 Task: In the Page Aeroplane.pptxapply the theme in the first slide 'wisp 'with the variant color 'median'apply the theme in the second slide facetwith the variants background style 'style 12'insert the slide show from beginning
Action: Mouse pressed left at (32, 85)
Screenshot: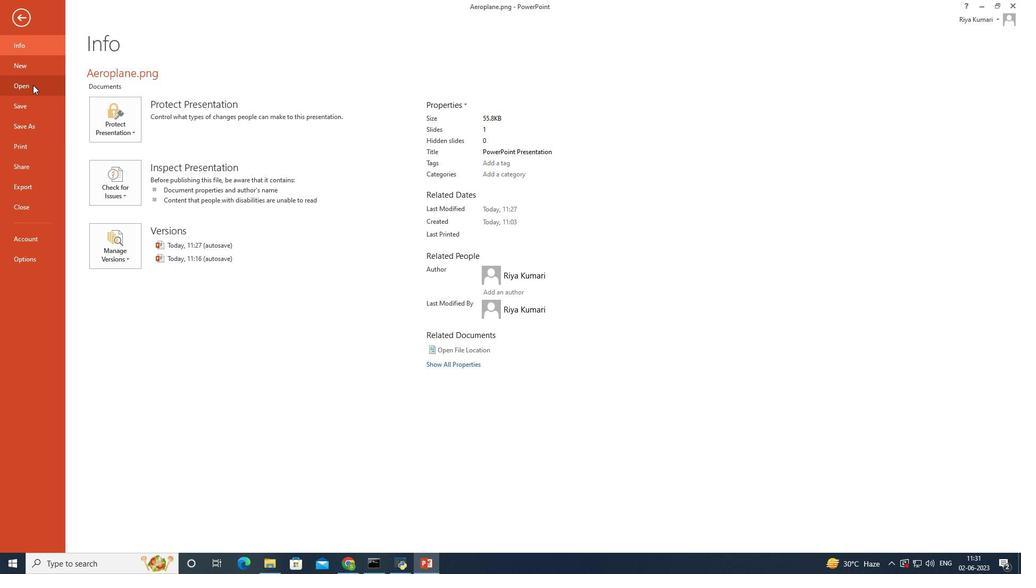 
Action: Mouse moved to (277, 108)
Screenshot: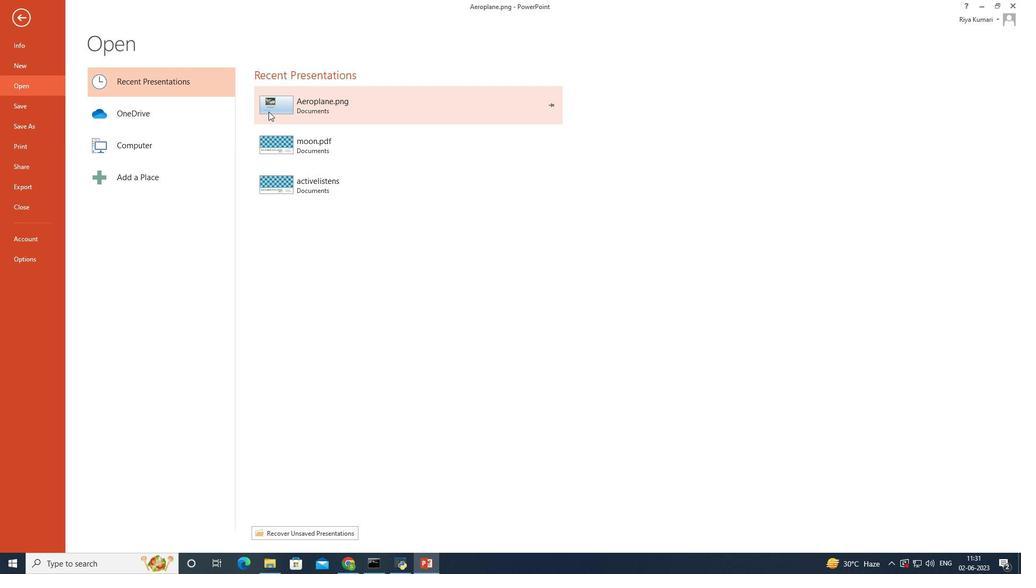 
Action: Mouse pressed left at (277, 108)
Screenshot: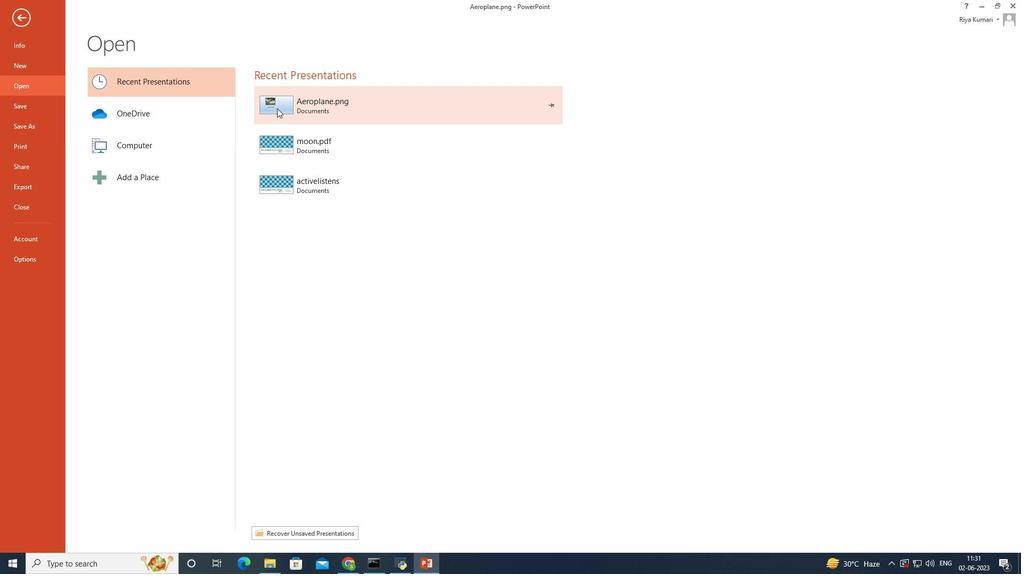 
Action: Mouse moved to (123, 18)
Screenshot: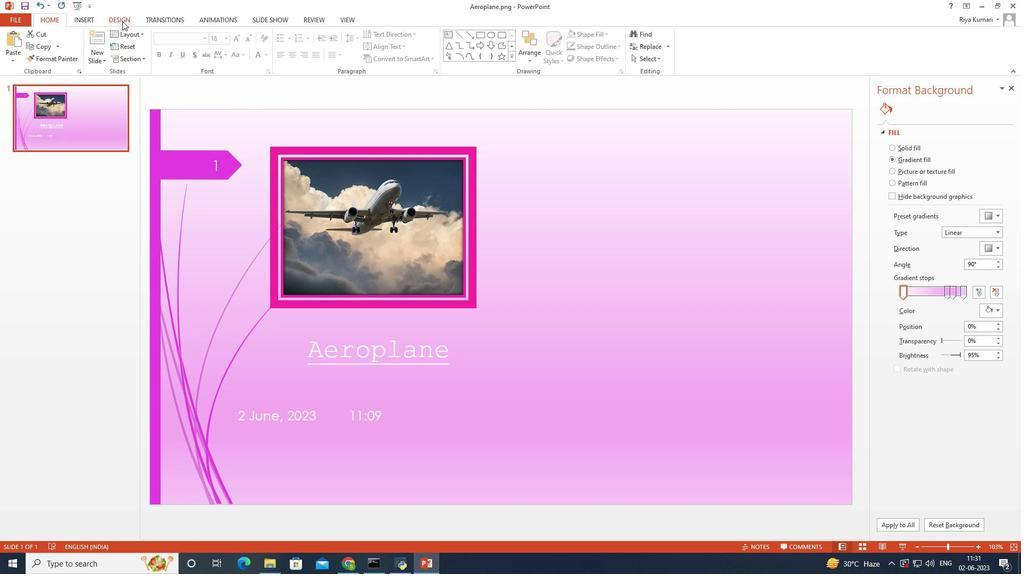 
Action: Mouse pressed left at (123, 18)
Screenshot: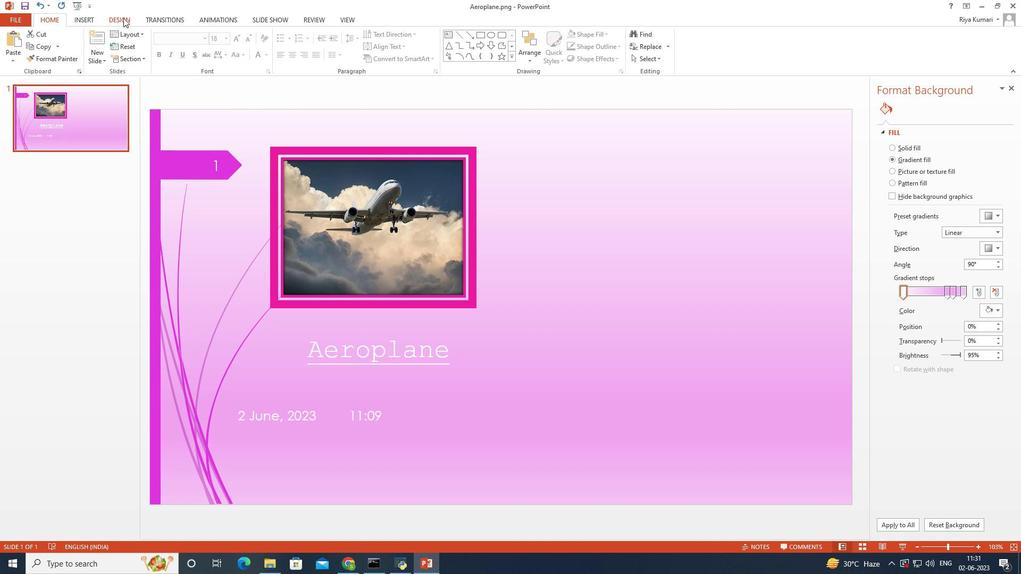 
Action: Mouse moved to (466, 47)
Screenshot: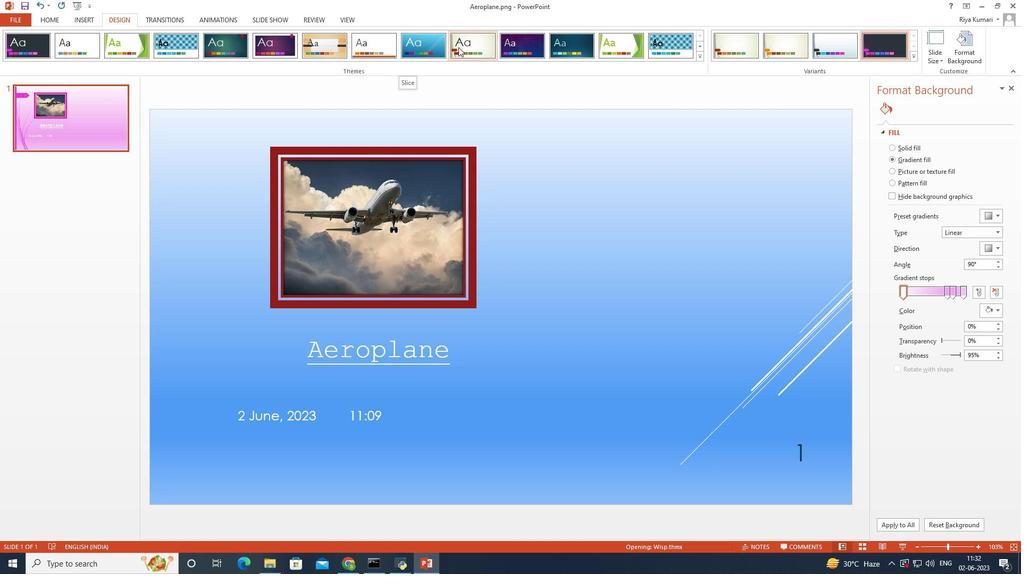 
Action: Mouse pressed left at (466, 47)
Screenshot: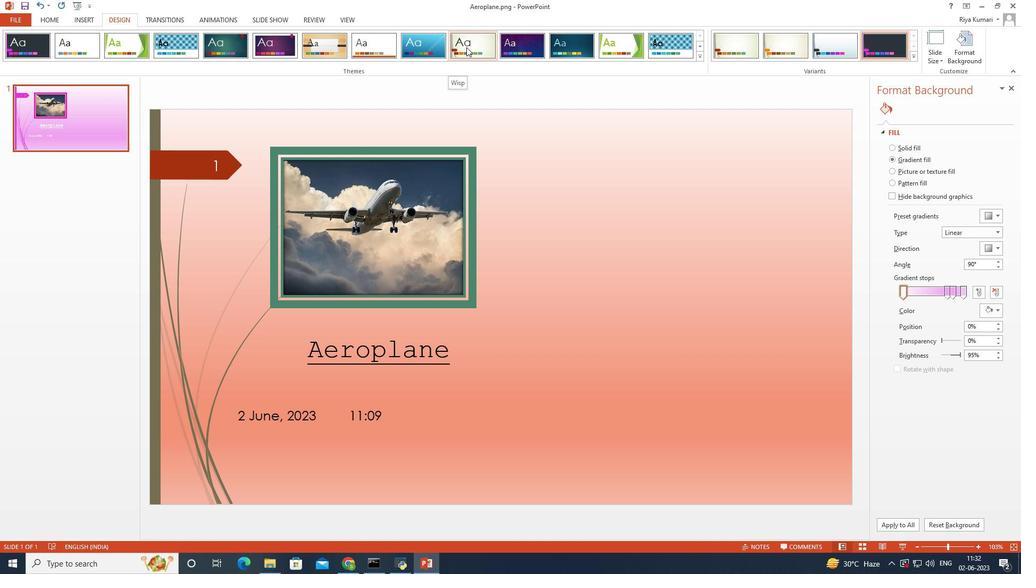 
Action: Mouse moved to (45, 21)
Screenshot: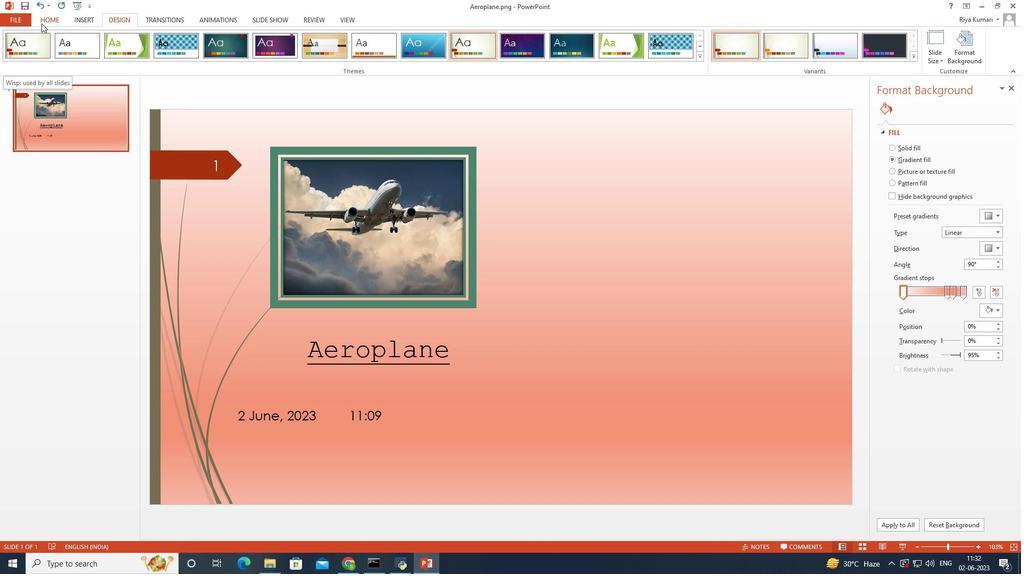 
Action: Mouse pressed left at (45, 21)
Screenshot: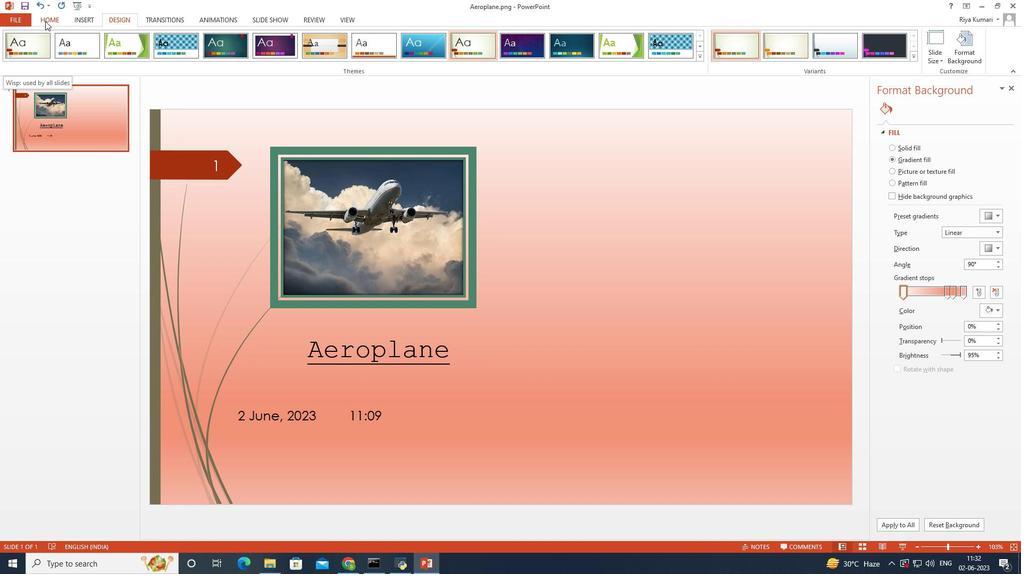 
Action: Mouse moved to (102, 52)
Screenshot: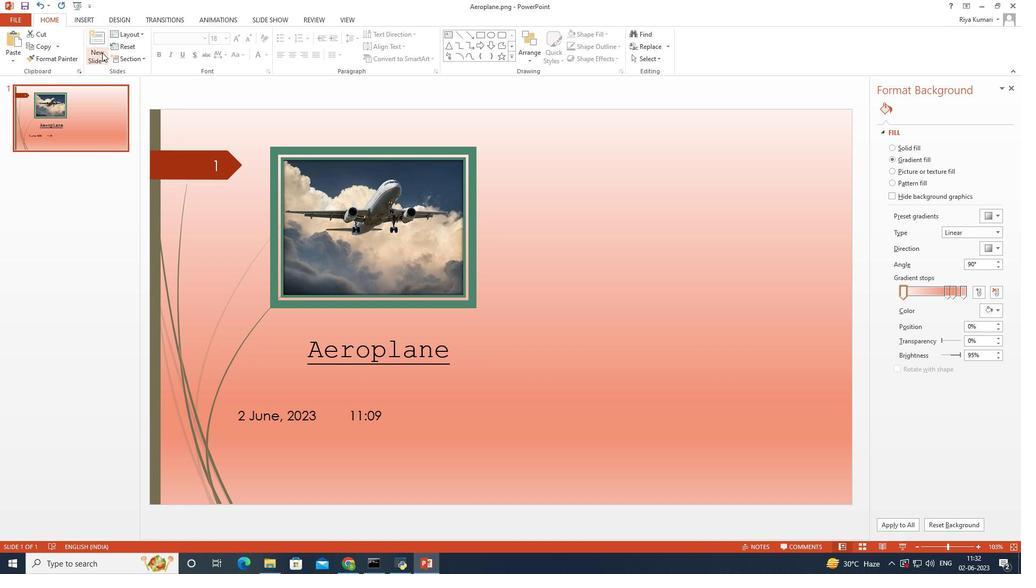 
Action: Mouse pressed left at (102, 52)
Screenshot: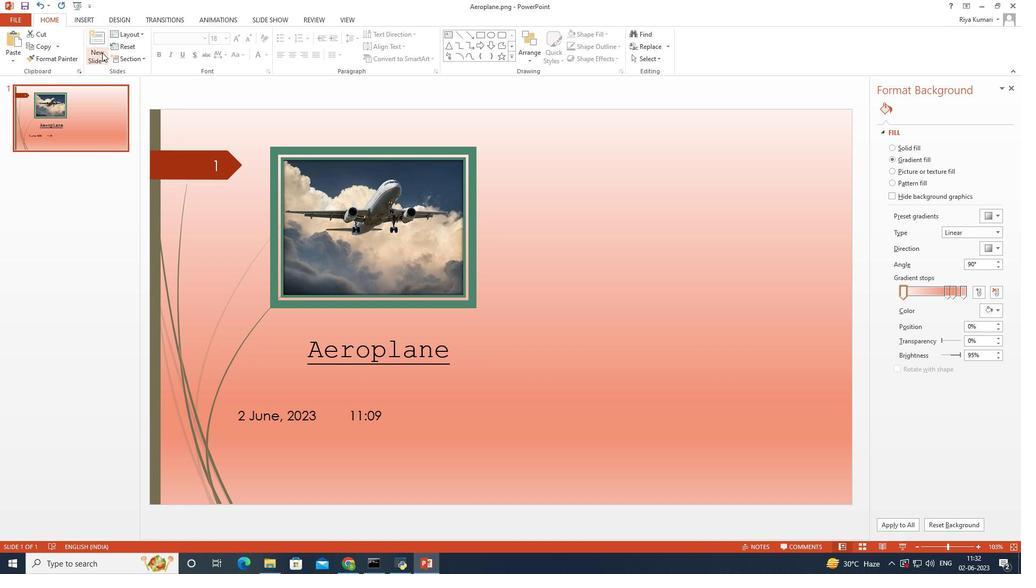 
Action: Mouse moved to (111, 197)
Screenshot: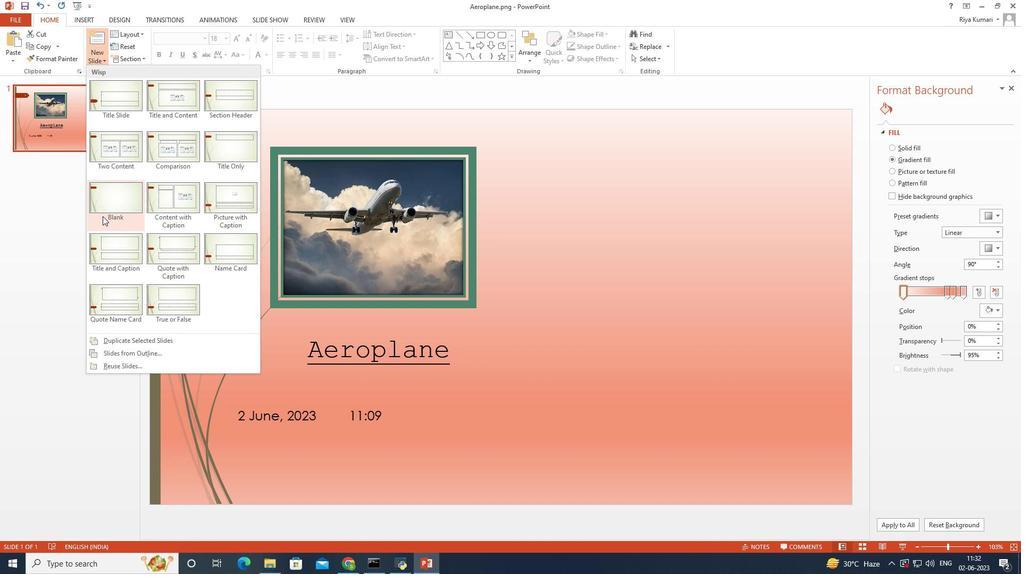 
Action: Mouse pressed left at (111, 197)
Screenshot: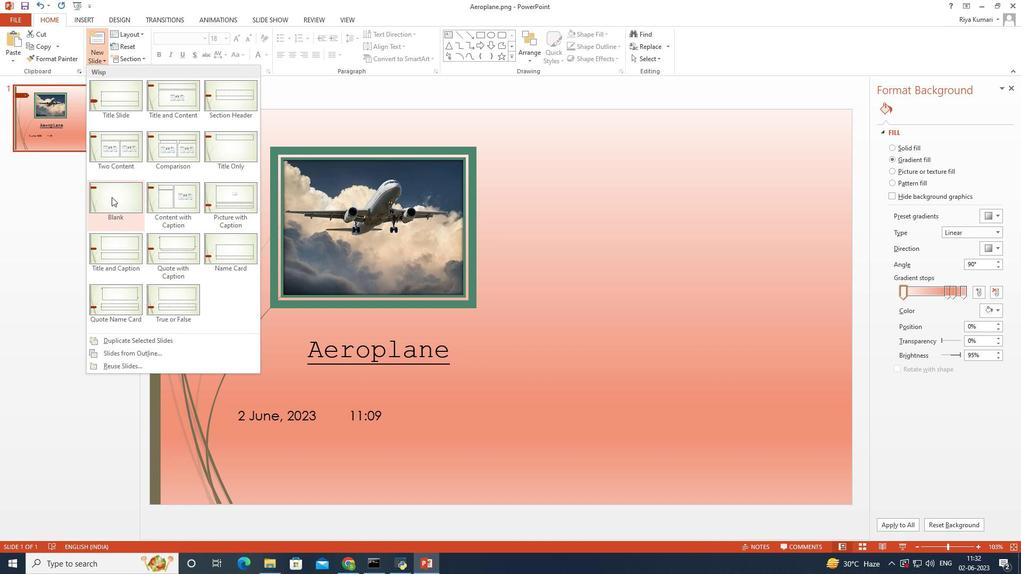 
Action: Mouse moved to (77, 22)
Screenshot: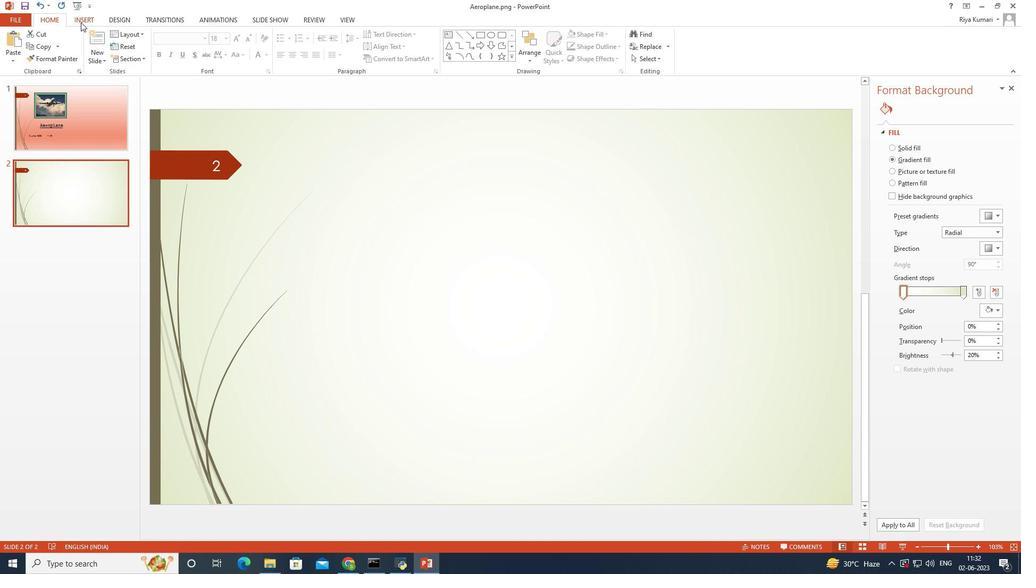 
Action: Mouse pressed left at (77, 22)
Screenshot: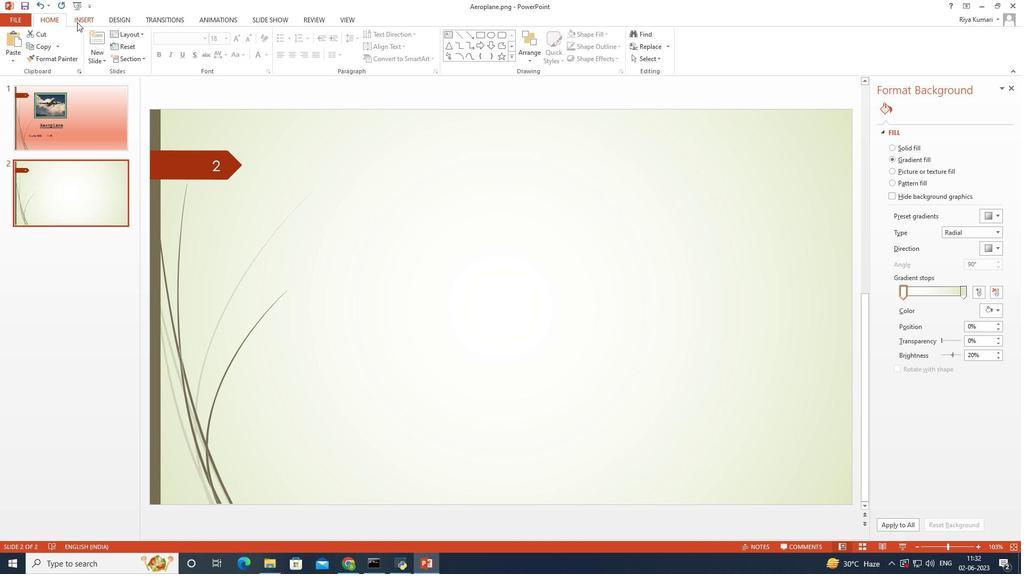 
Action: Mouse moved to (64, 184)
Screenshot: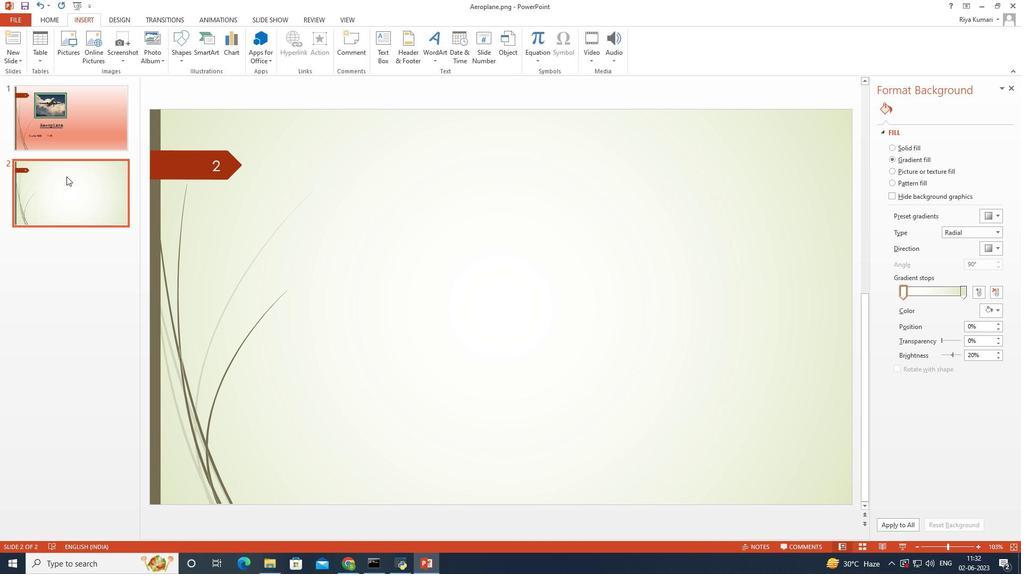 
Action: Mouse pressed left at (64, 184)
Screenshot: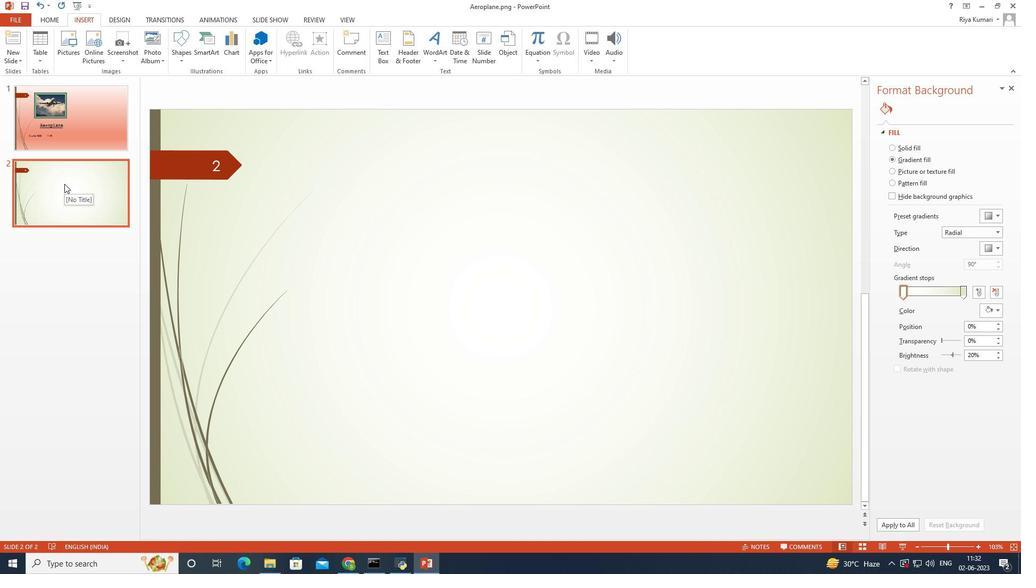
Action: Mouse moved to (118, 19)
Screenshot: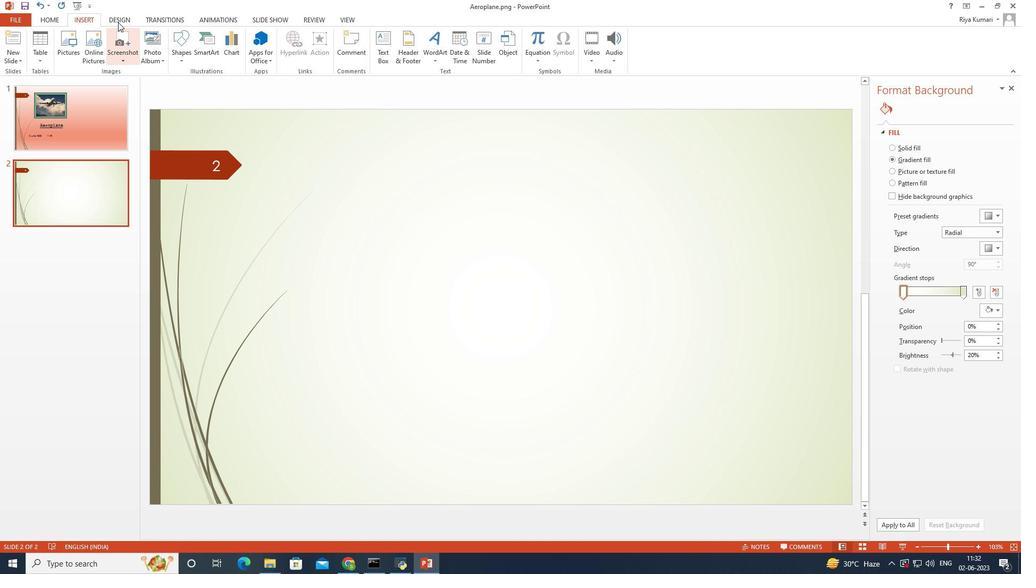 
Action: Mouse pressed left at (118, 19)
Screenshot: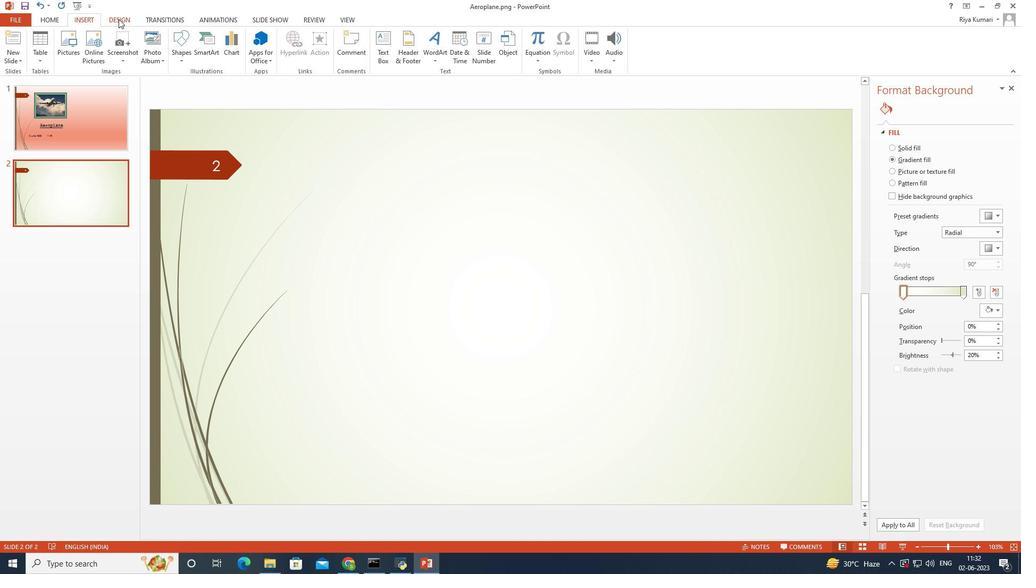 
Action: Mouse moved to (456, 43)
Screenshot: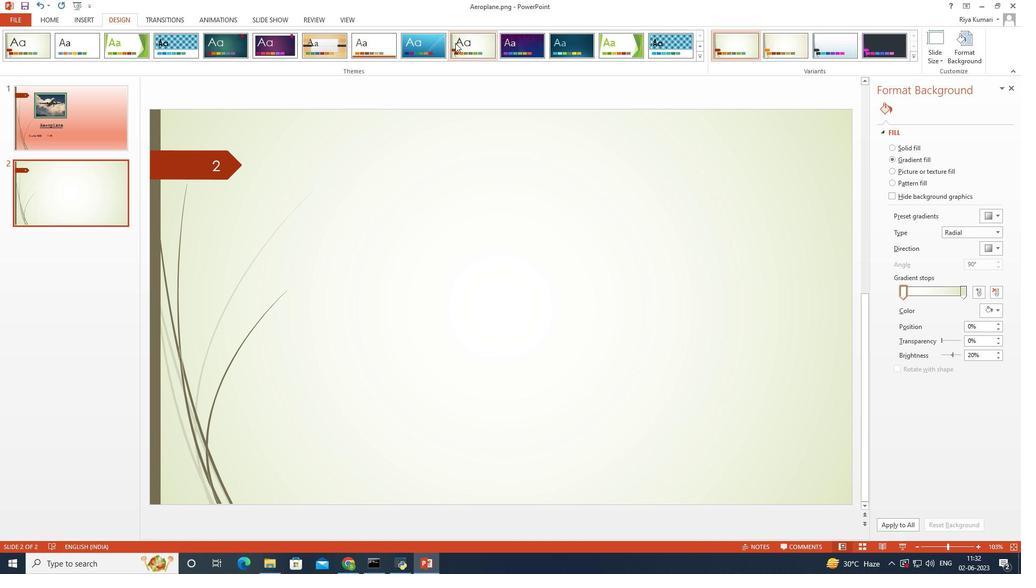 
Action: Mouse pressed left at (456, 43)
Screenshot: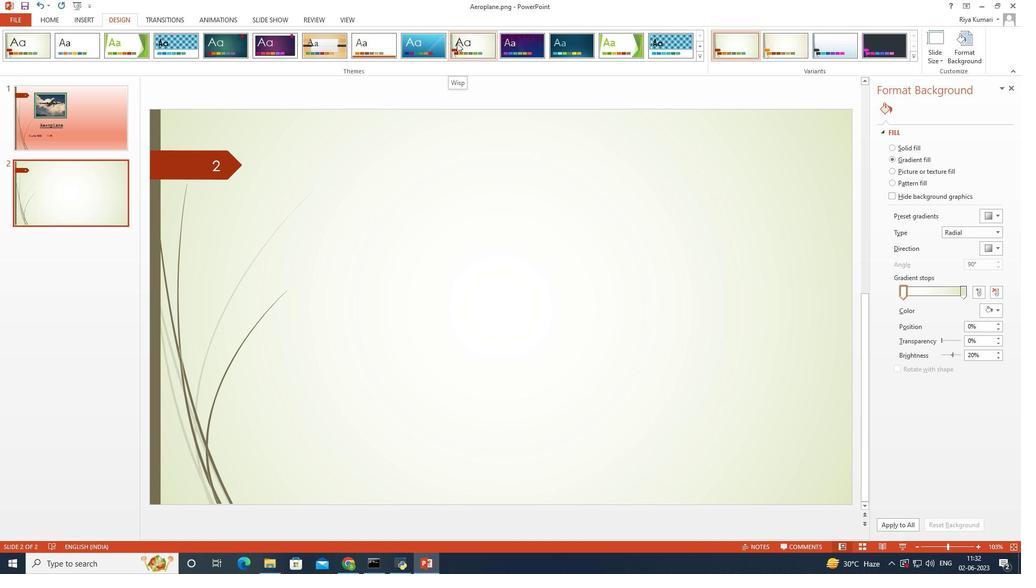 
Action: Mouse moved to (914, 57)
Screenshot: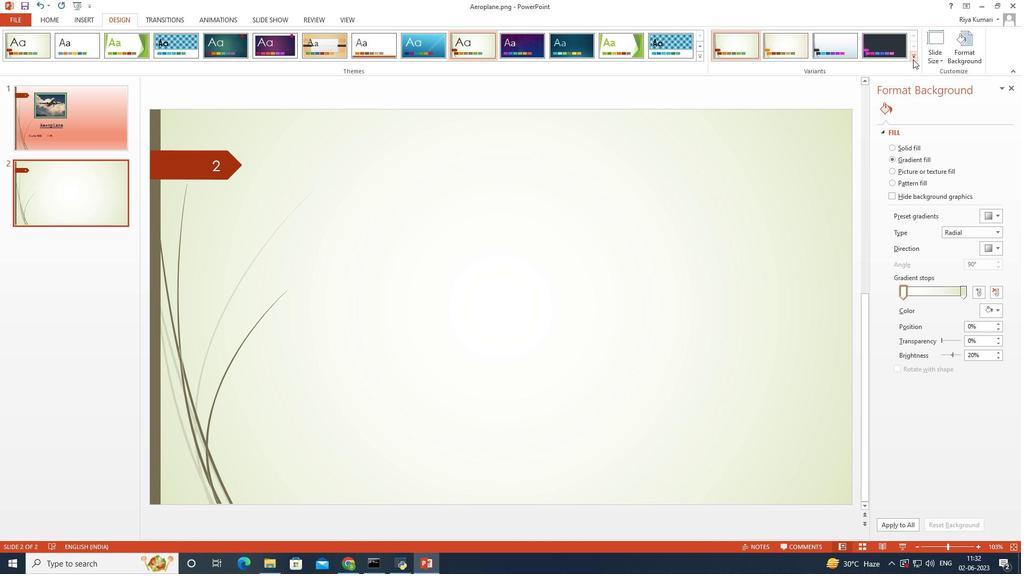 
Action: Mouse pressed left at (914, 57)
Screenshot: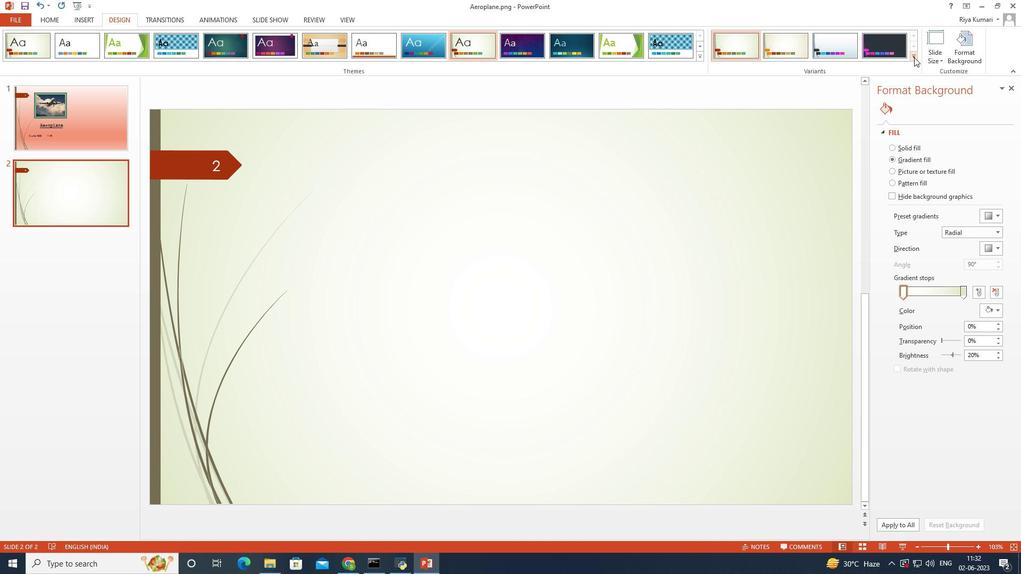 
Action: Mouse moved to (845, 68)
Screenshot: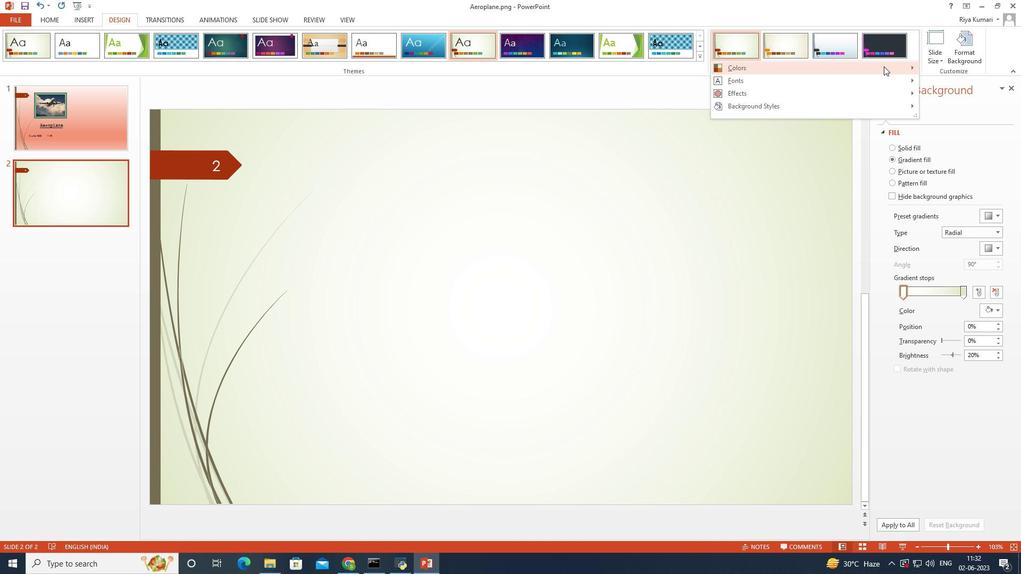 
Action: Mouse pressed left at (845, 68)
Screenshot: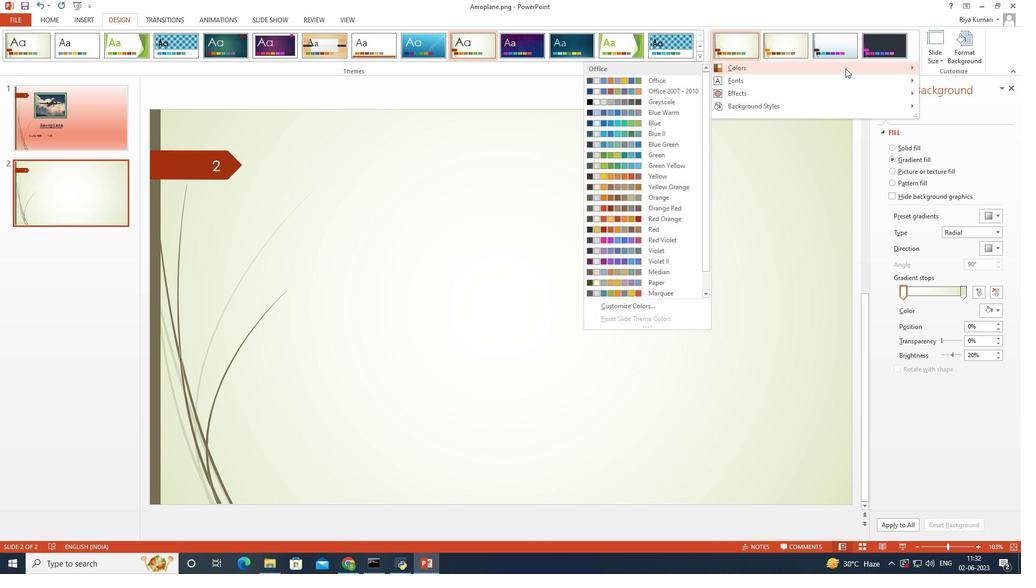 
Action: Mouse moved to (646, 273)
Screenshot: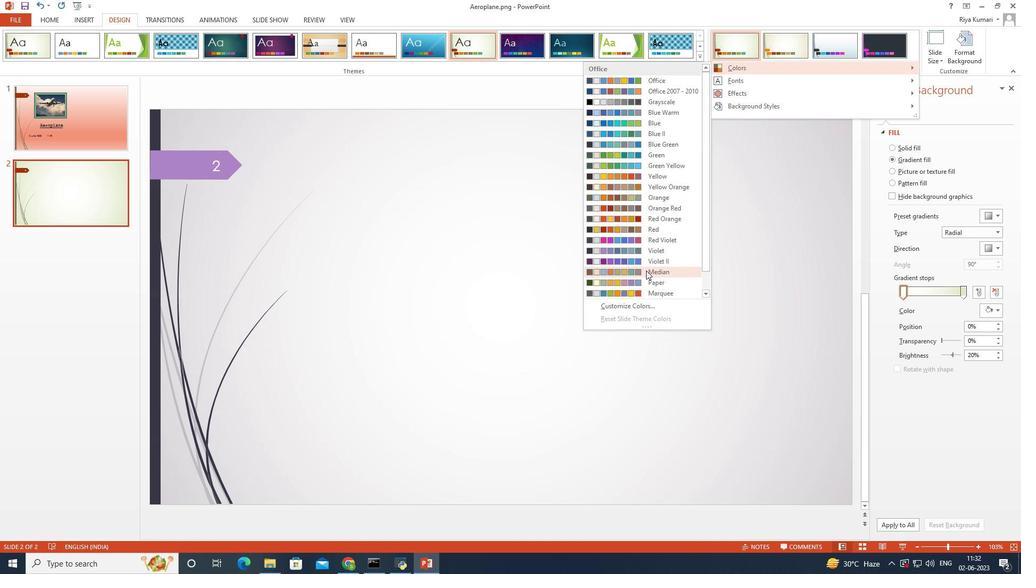 
Action: Mouse pressed left at (646, 273)
Screenshot: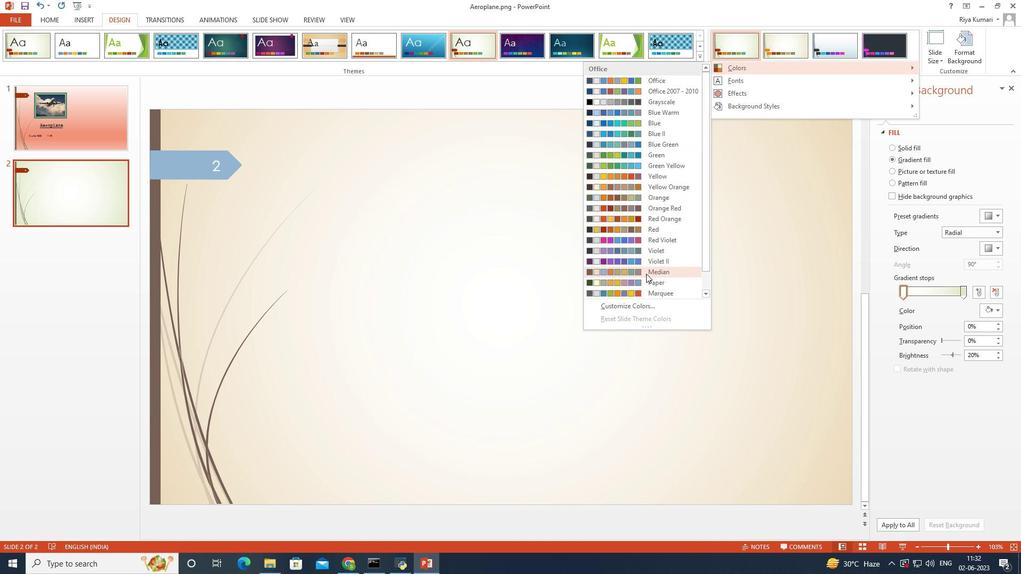
Action: Mouse moved to (784, 52)
Screenshot: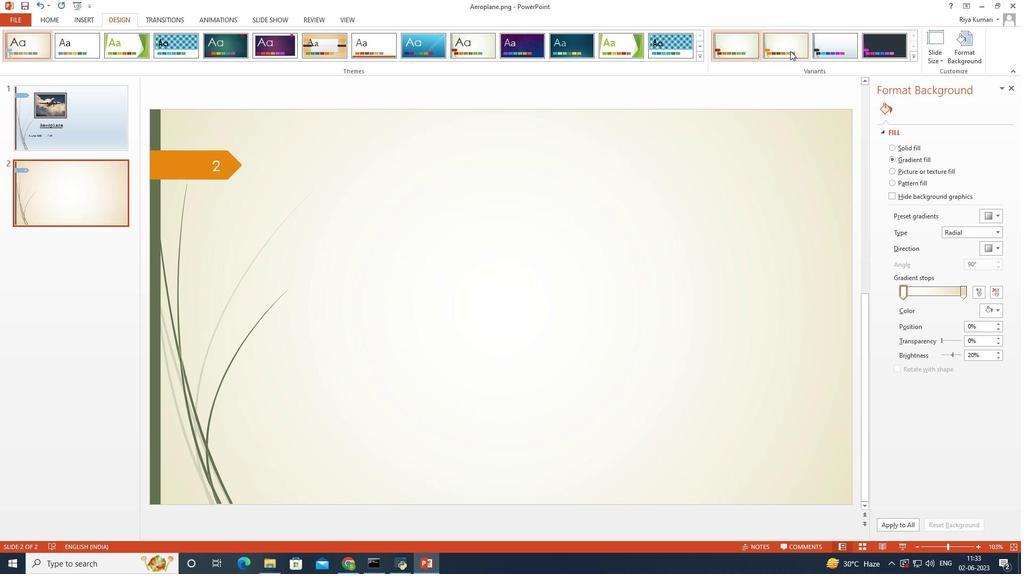
Action: Mouse pressed left at (784, 52)
Screenshot: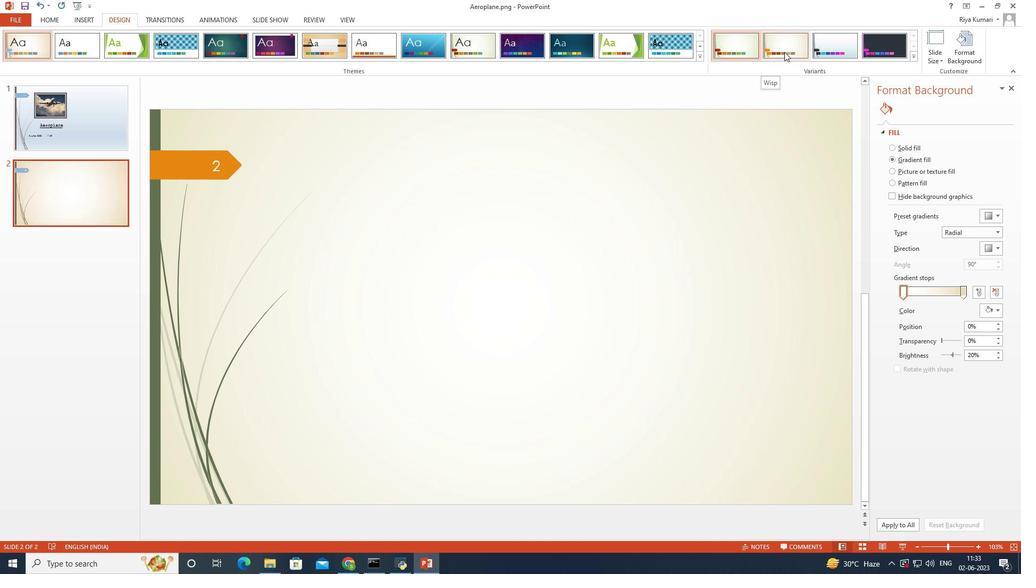 
Action: Mouse moved to (84, 197)
Screenshot: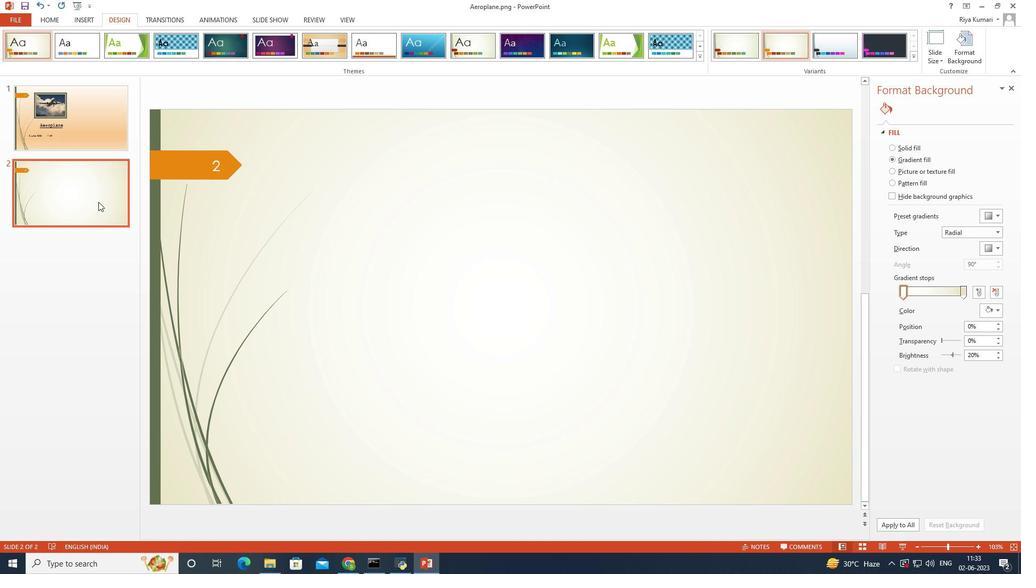 
Action: Mouse pressed left at (84, 197)
Screenshot: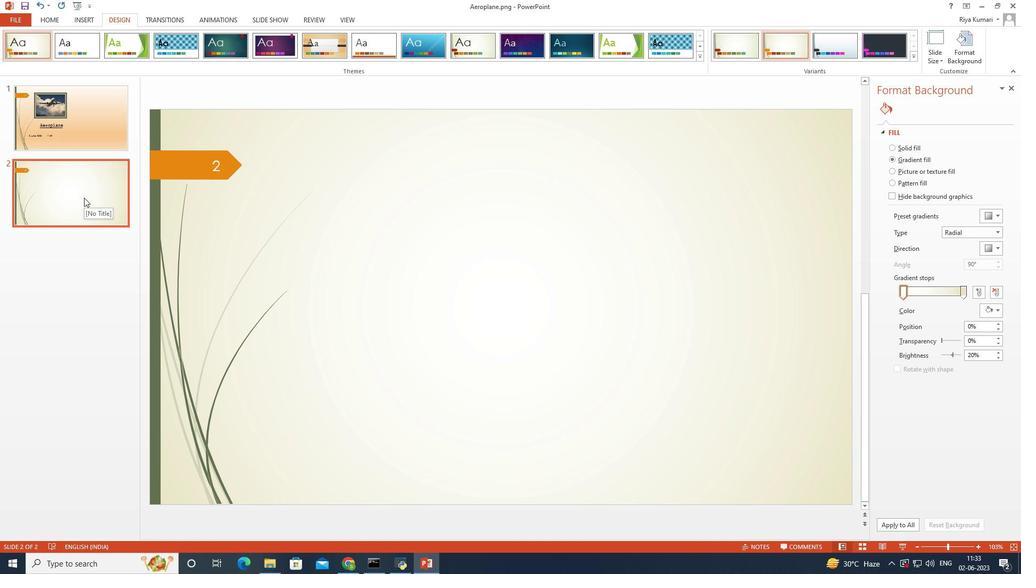 
Action: Mouse moved to (475, 290)
Screenshot: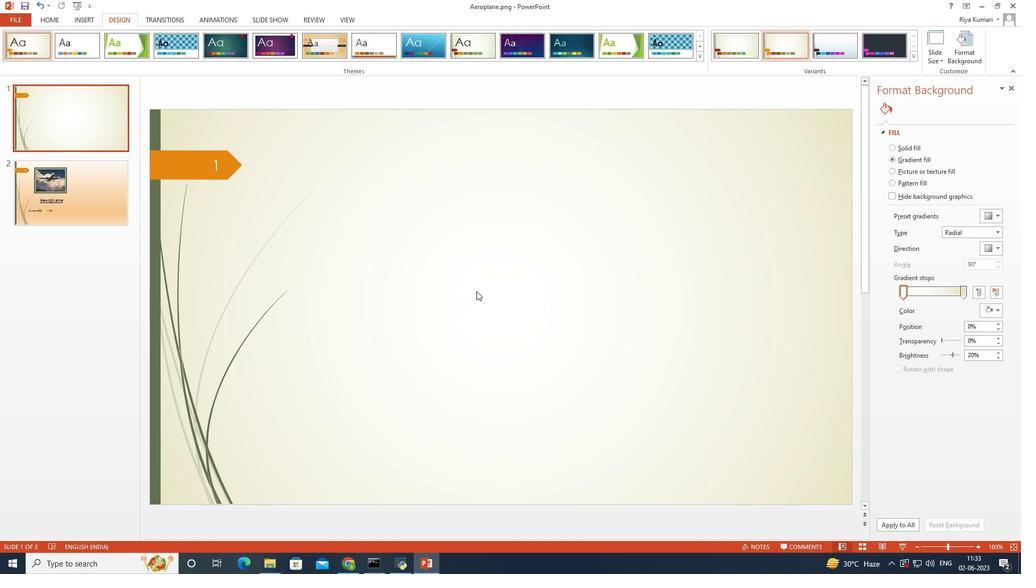 
